 Task: Check the percentage active listings of stainless steel appliances in the last 3 years.
Action: Mouse moved to (807, 182)
Screenshot: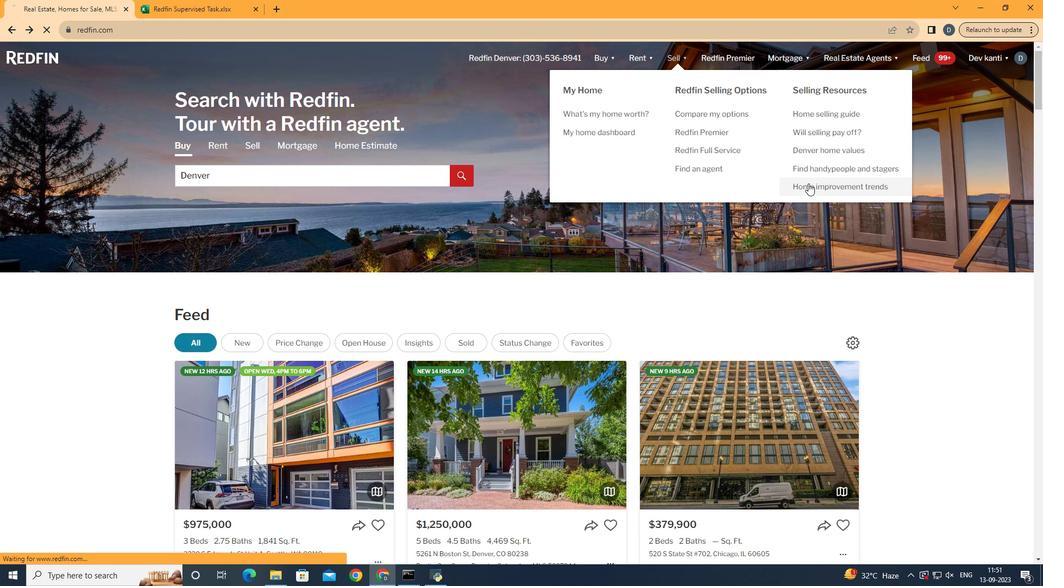 
Action: Mouse pressed left at (807, 182)
Screenshot: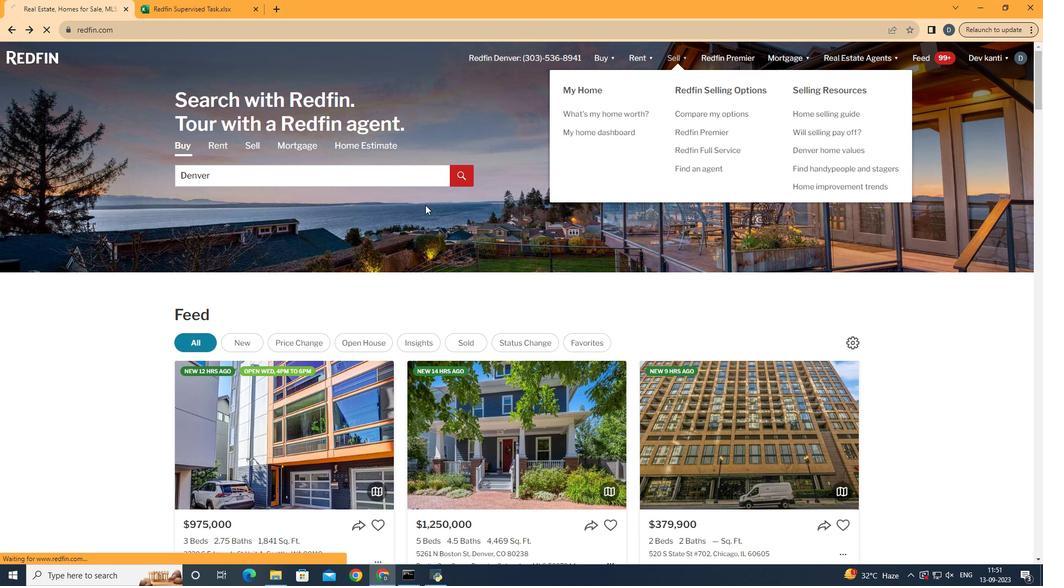 
Action: Mouse moved to (261, 211)
Screenshot: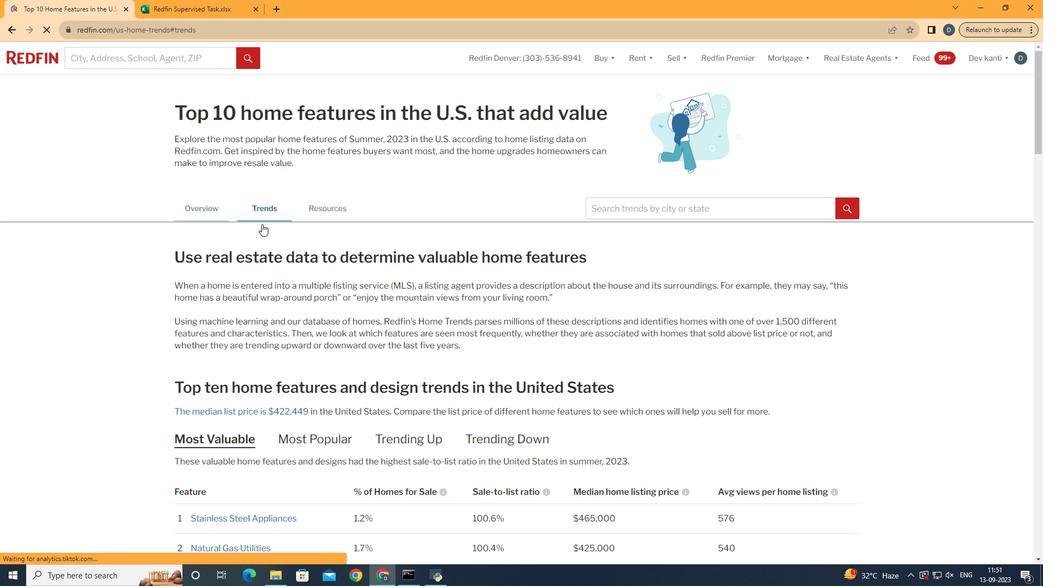 
Action: Mouse pressed left at (261, 211)
Screenshot: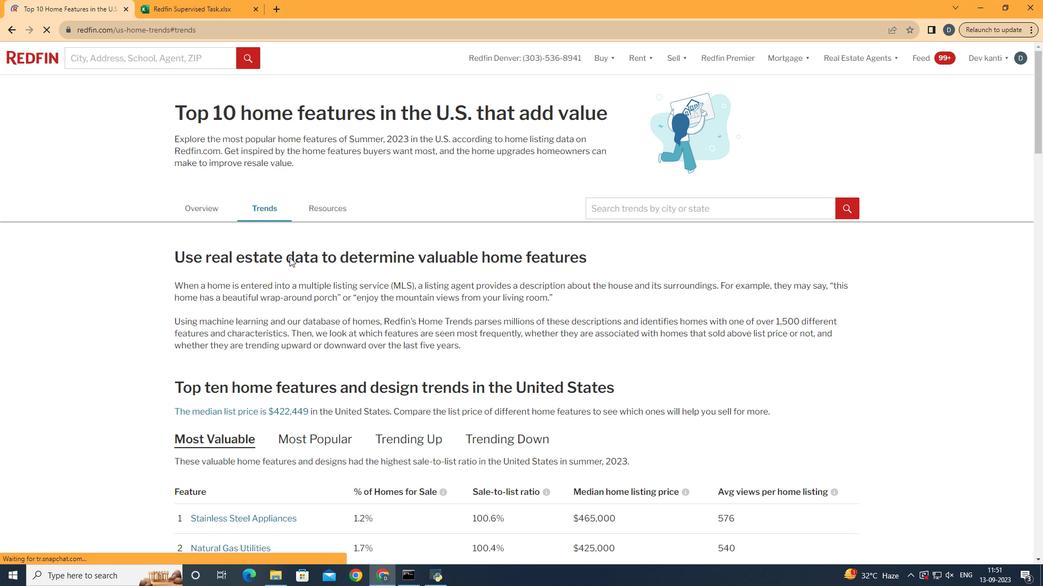 
Action: Mouse moved to (295, 262)
Screenshot: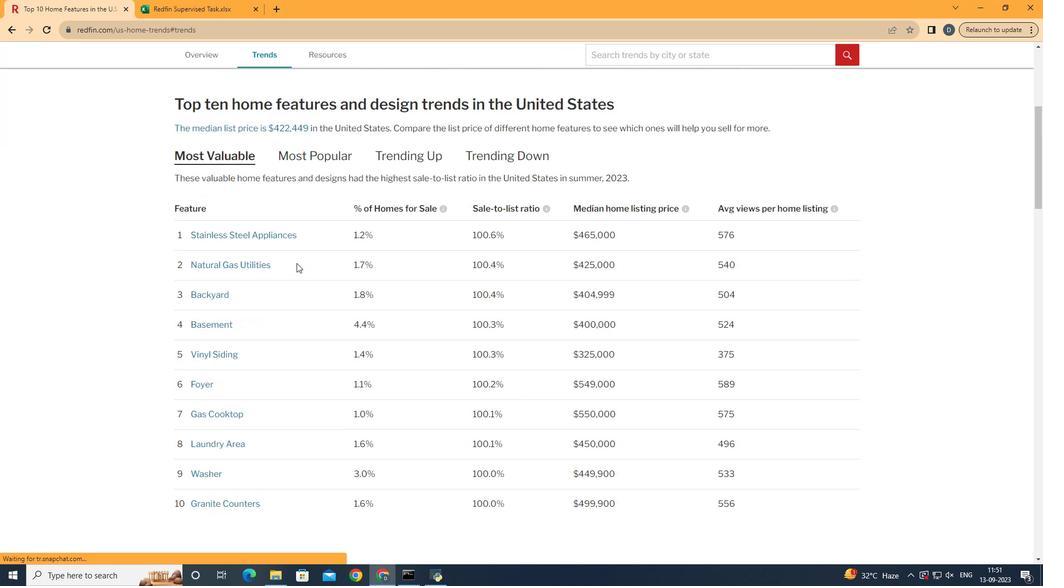 
Action: Mouse scrolled (295, 261) with delta (0, 0)
Screenshot: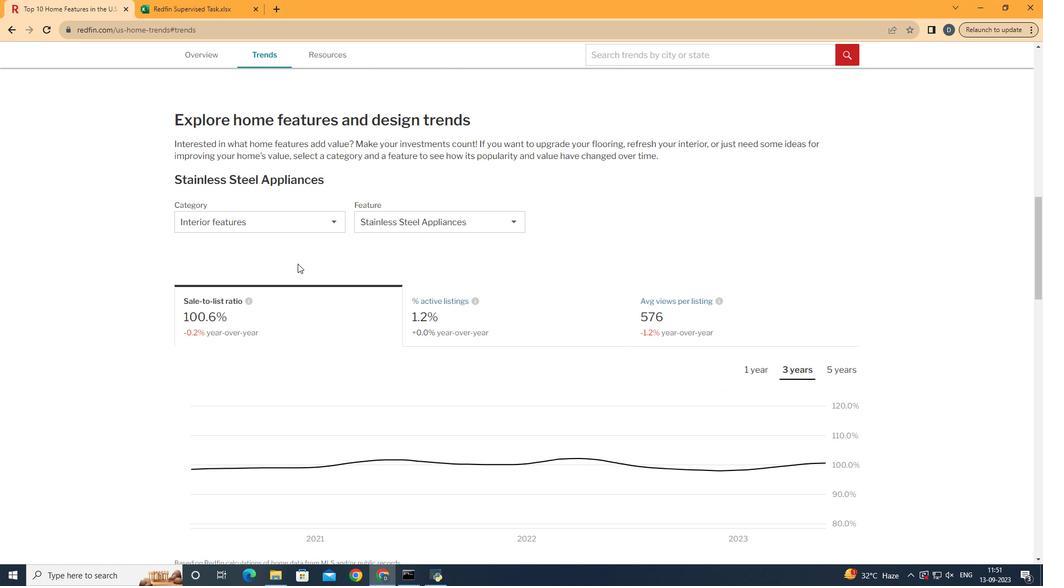 
Action: Mouse scrolled (295, 261) with delta (0, 0)
Screenshot: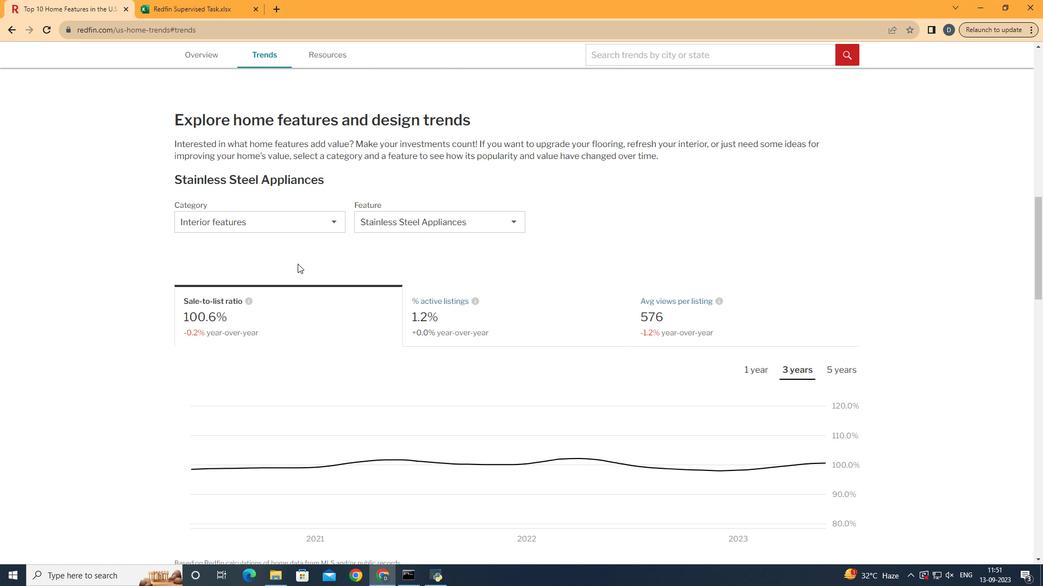 
Action: Mouse scrolled (295, 261) with delta (0, 0)
Screenshot: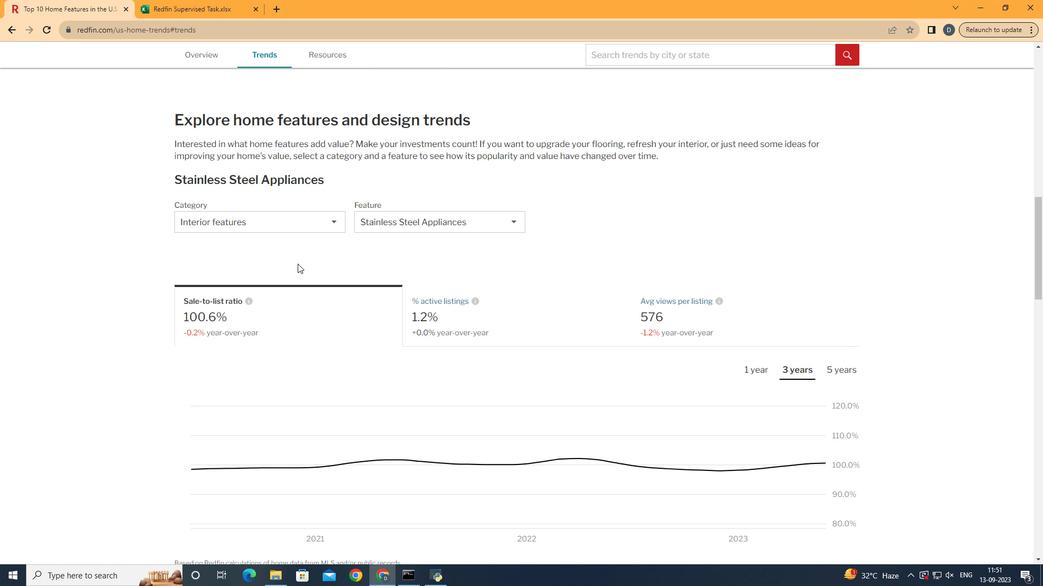 
Action: Mouse scrolled (295, 261) with delta (0, 0)
Screenshot: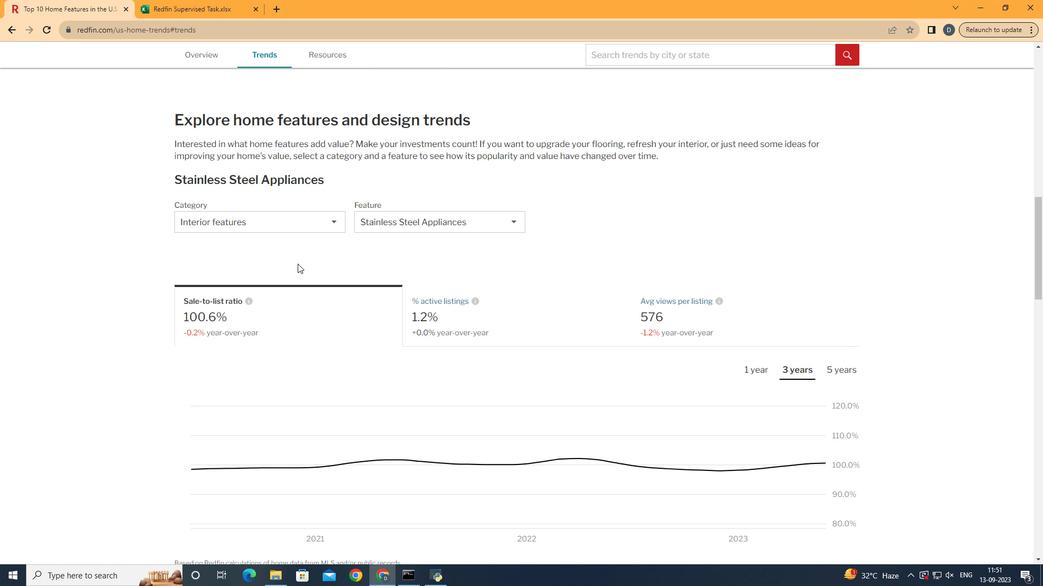 
Action: Mouse scrolled (295, 261) with delta (0, 0)
Screenshot: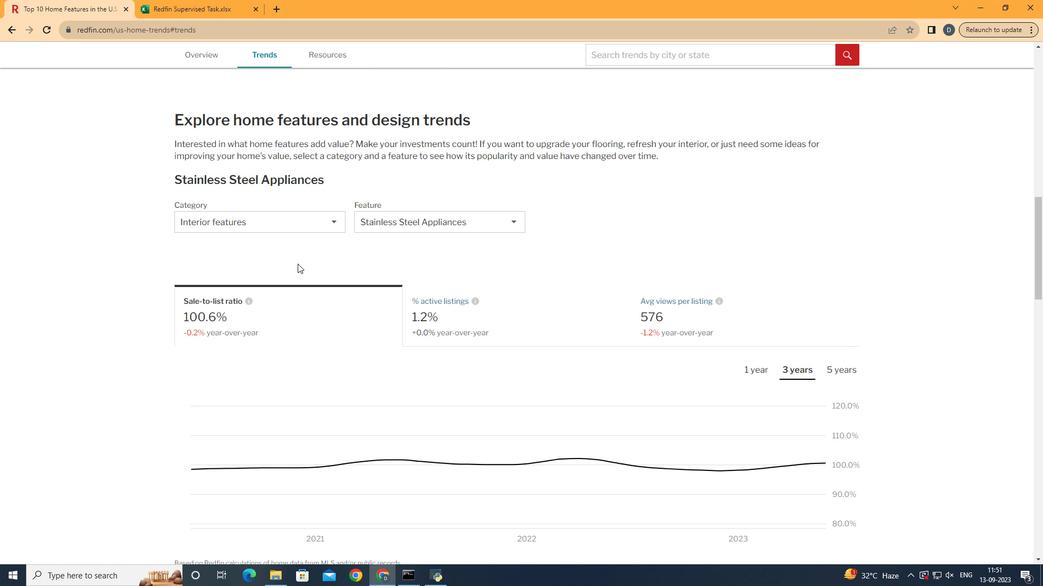 
Action: Mouse scrolled (295, 261) with delta (0, 0)
Screenshot: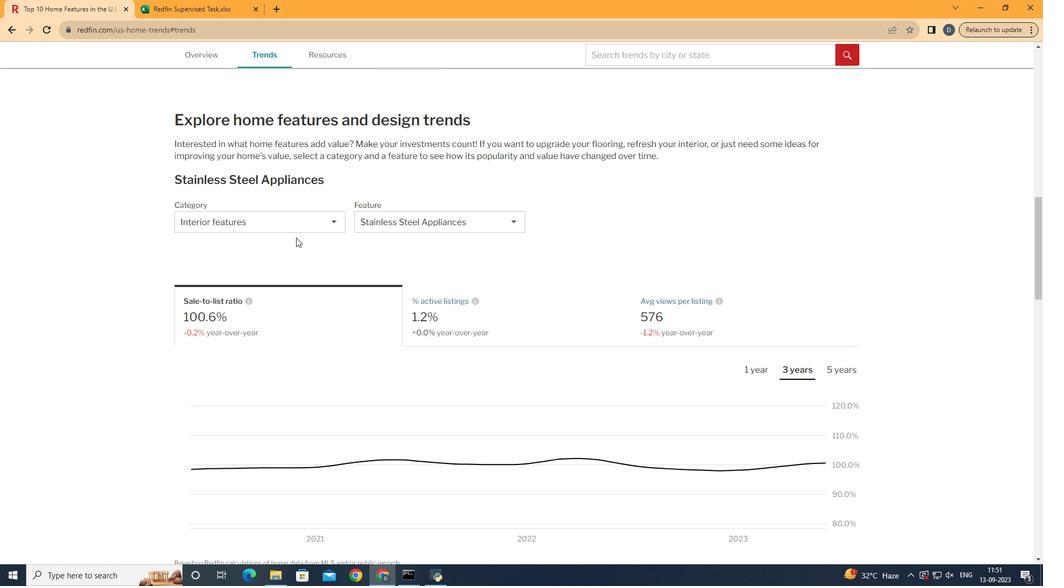 
Action: Mouse scrolled (295, 261) with delta (0, 0)
Screenshot: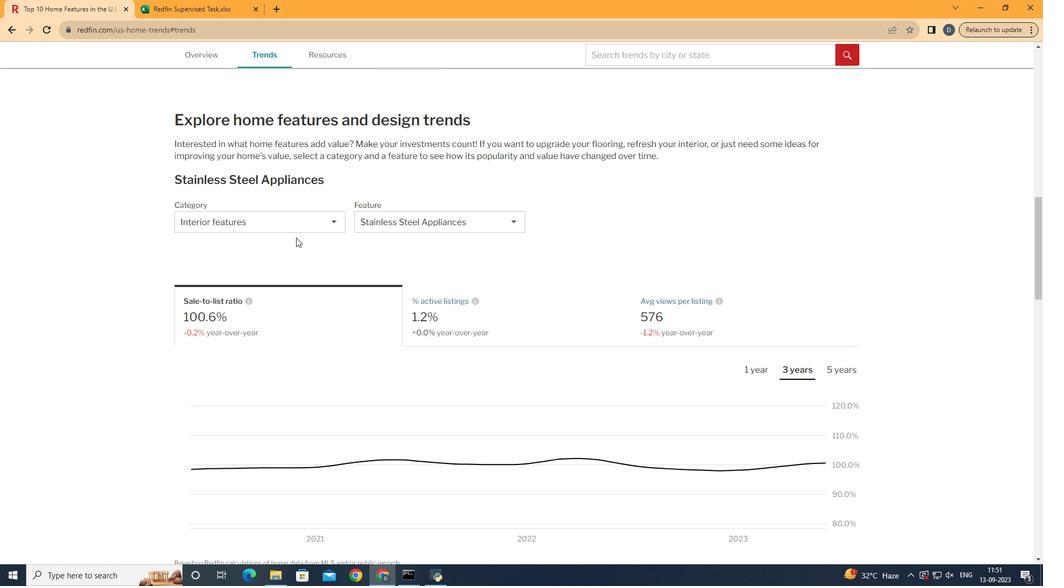 
Action: Mouse scrolled (295, 261) with delta (0, 0)
Screenshot: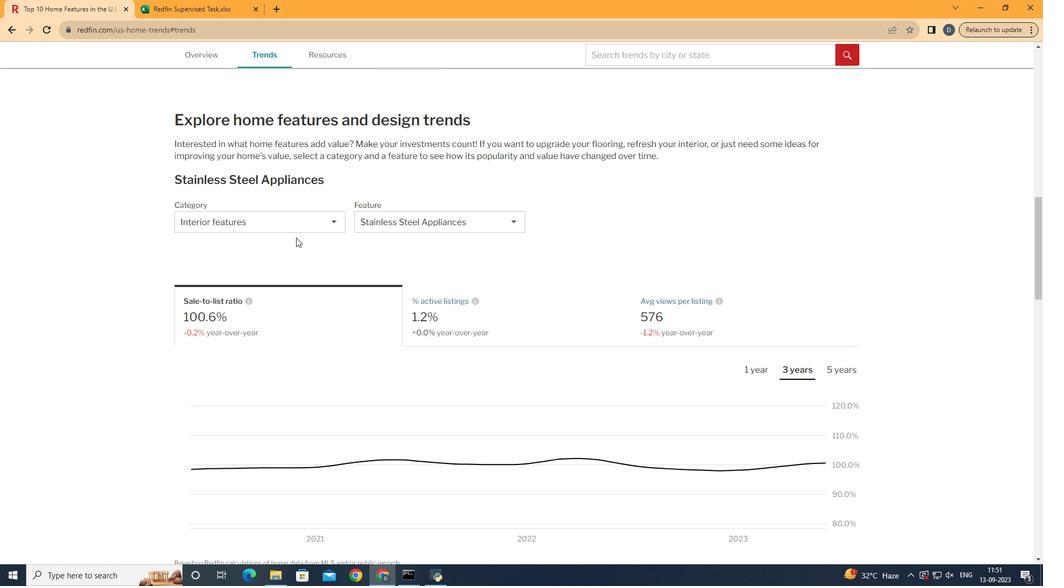 
Action: Mouse moved to (294, 221)
Screenshot: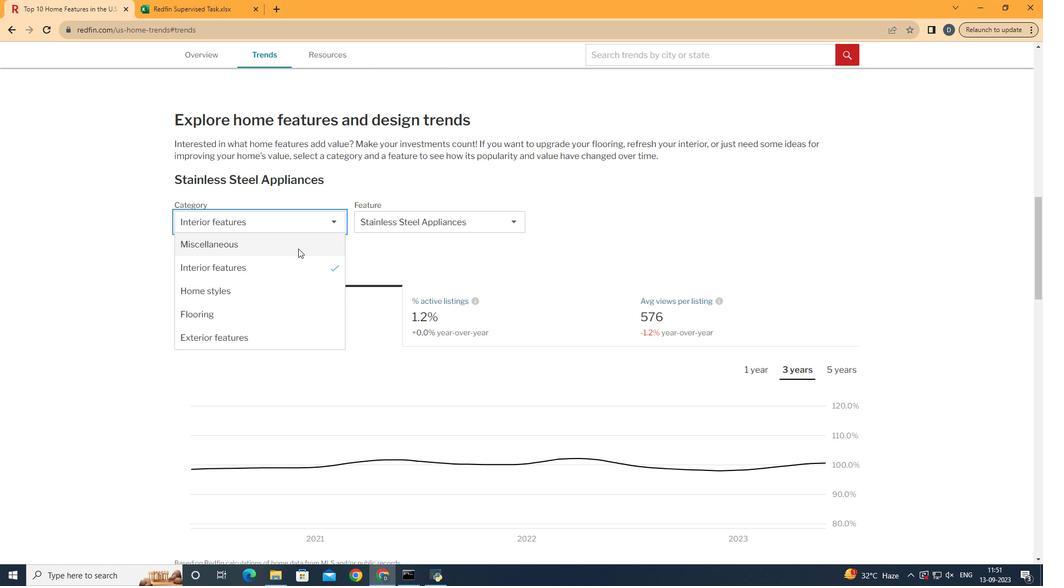 
Action: Mouse pressed left at (294, 221)
Screenshot: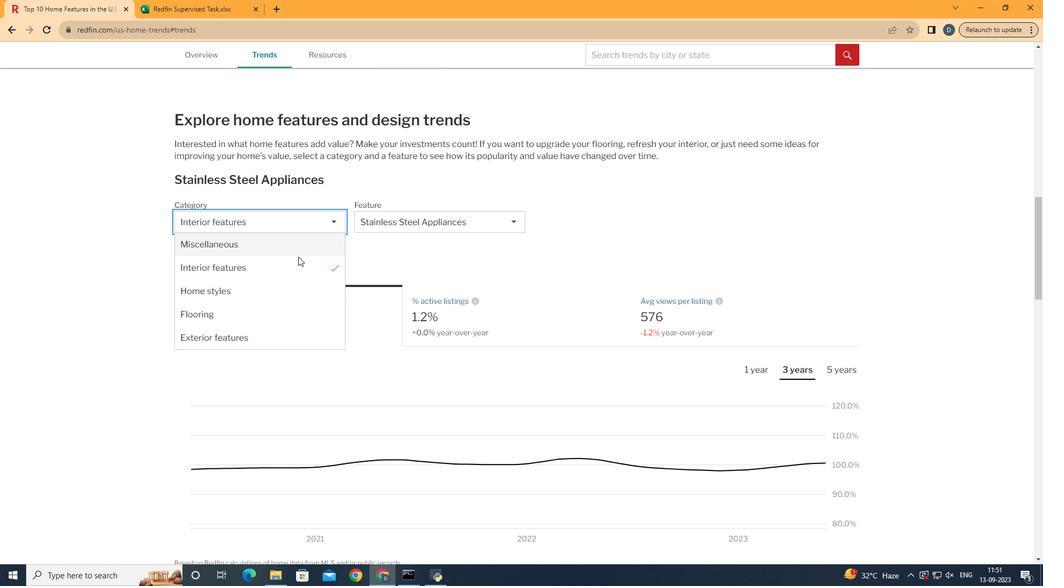 
Action: Mouse moved to (297, 260)
Screenshot: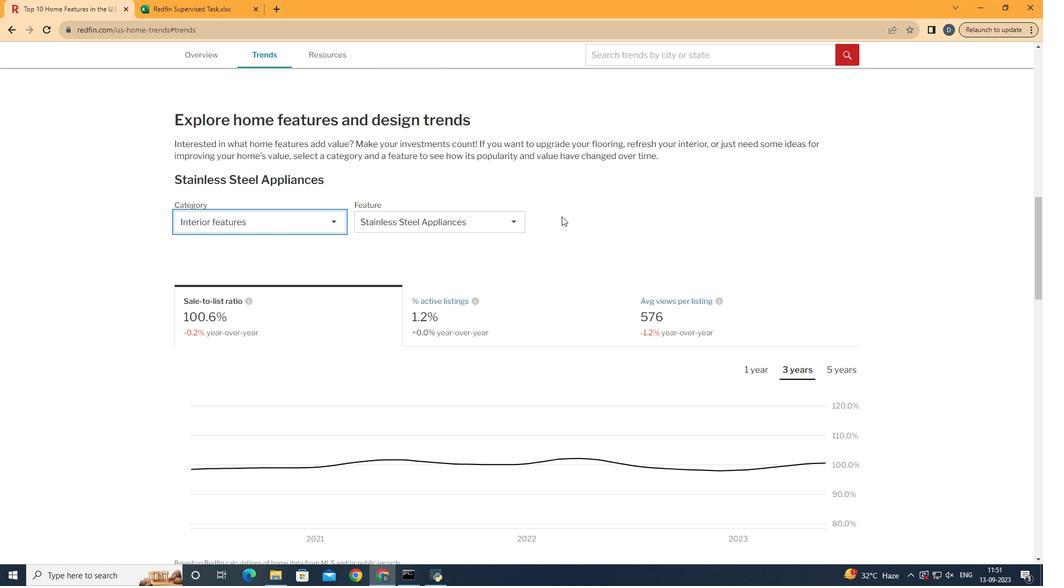 
Action: Mouse pressed left at (297, 260)
Screenshot: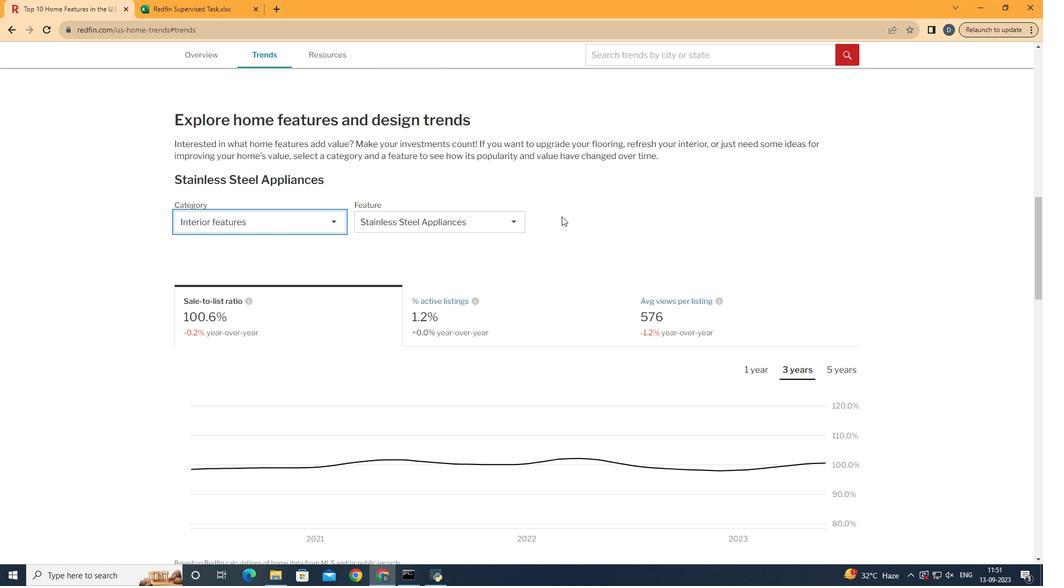 
Action: Mouse moved to (493, 221)
Screenshot: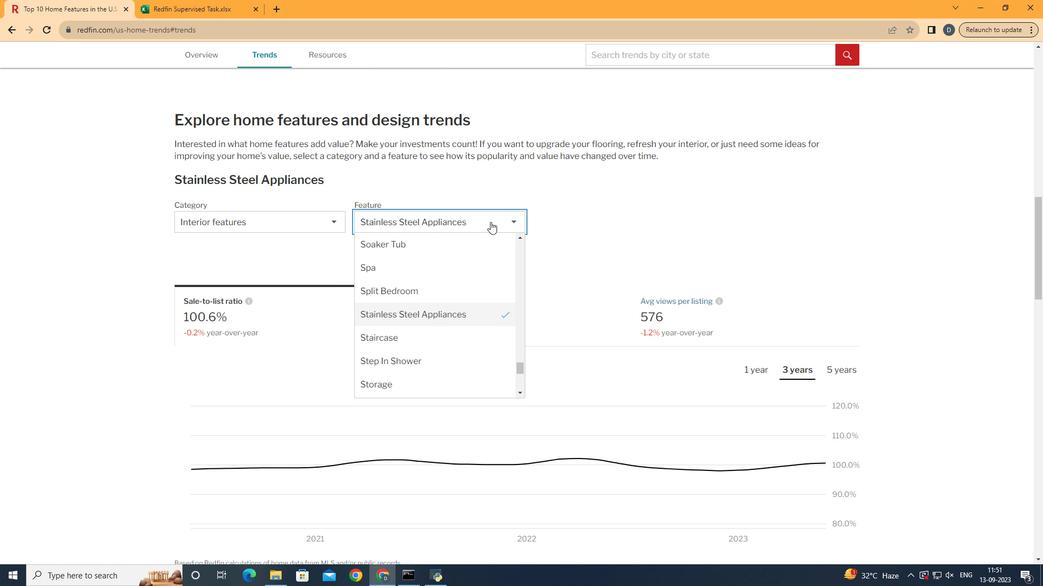 
Action: Mouse pressed left at (493, 221)
Screenshot: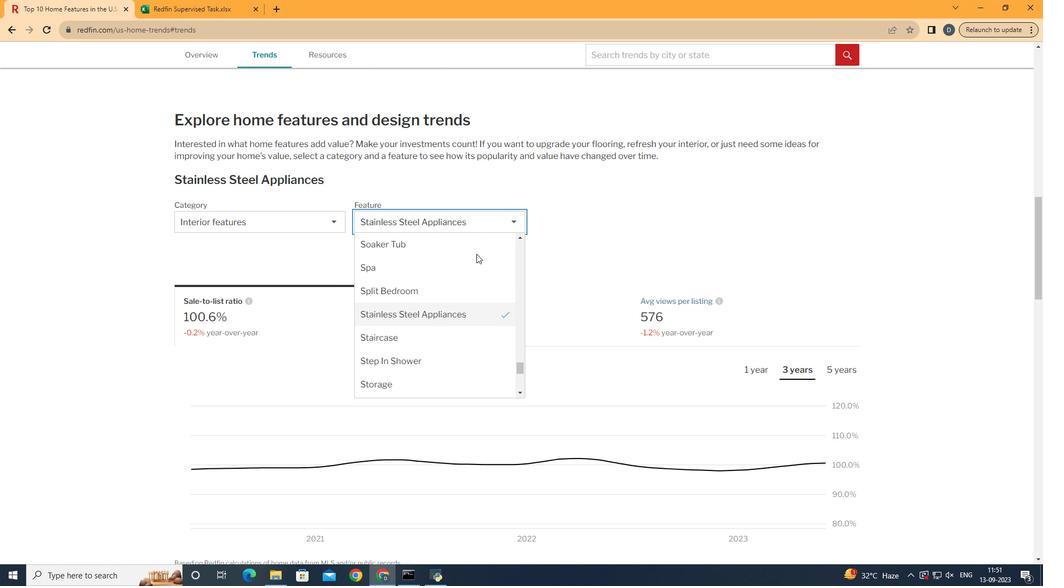 
Action: Mouse moved to (469, 312)
Screenshot: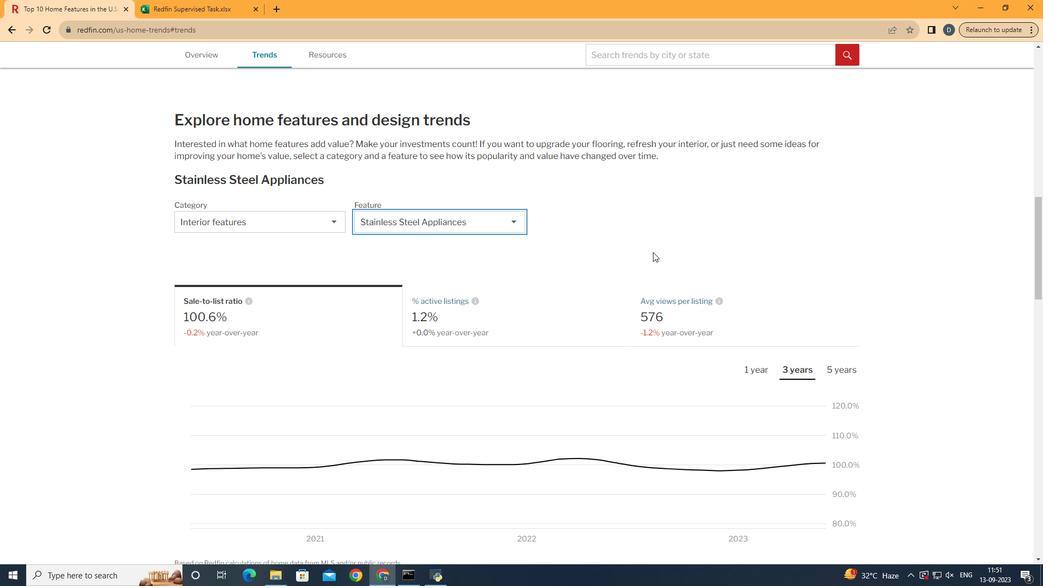 
Action: Mouse pressed left at (469, 312)
Screenshot: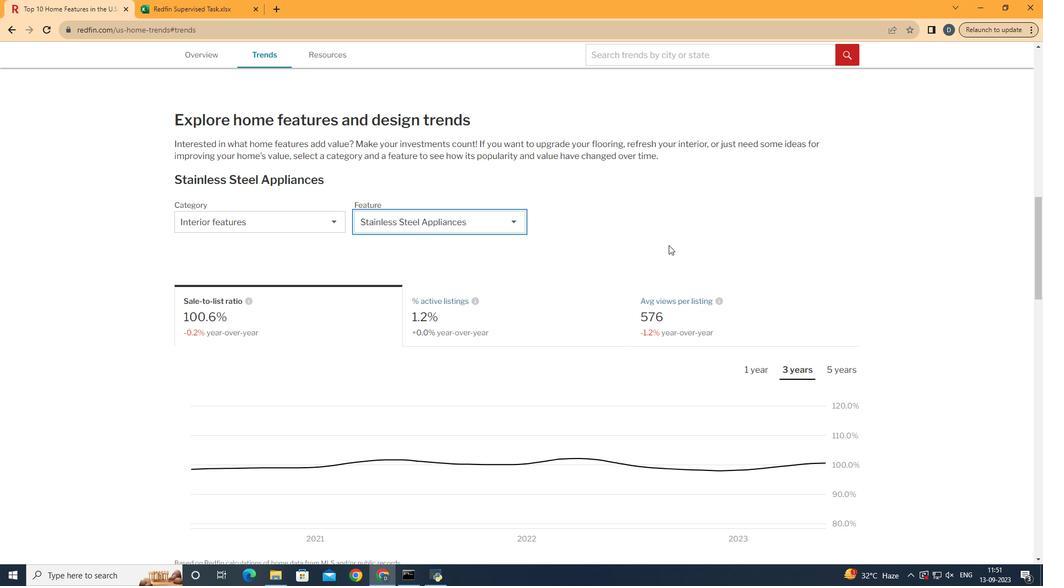 
Action: Mouse moved to (667, 244)
Screenshot: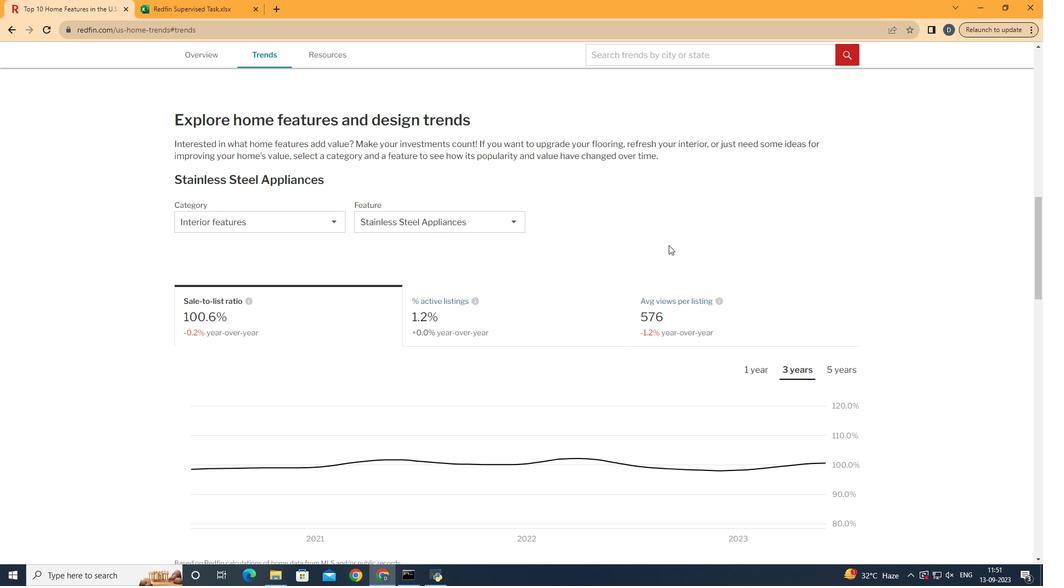 
Action: Mouse pressed left at (667, 244)
Screenshot: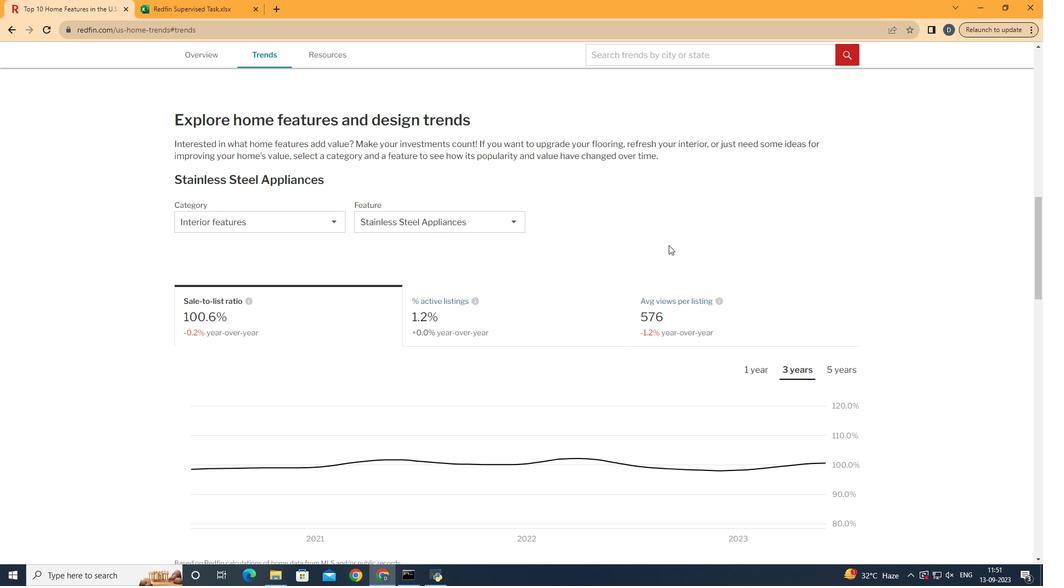 
Action: Mouse scrolled (667, 243) with delta (0, 0)
Screenshot: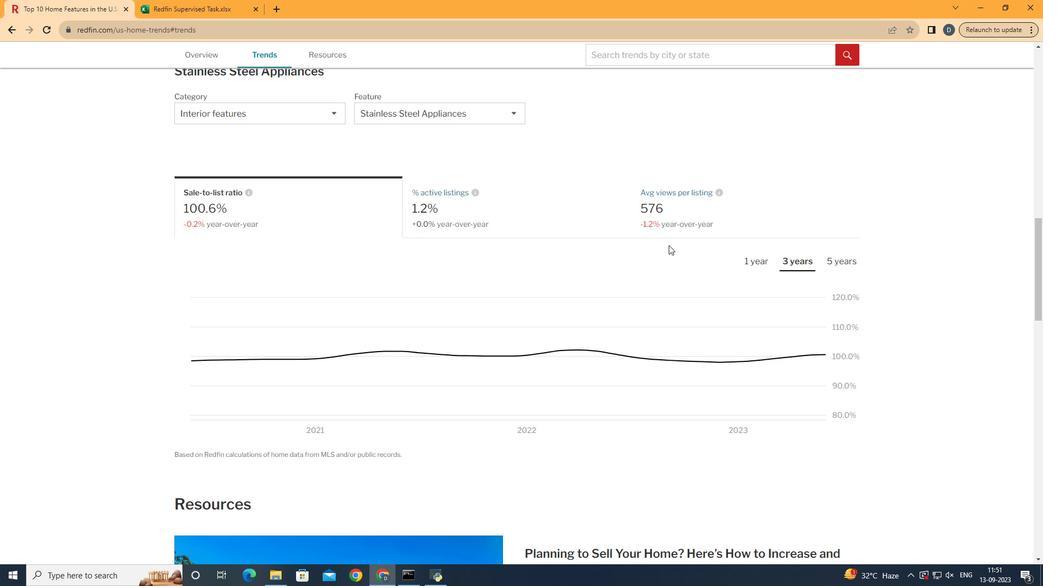 
Action: Mouse scrolled (667, 243) with delta (0, 0)
Screenshot: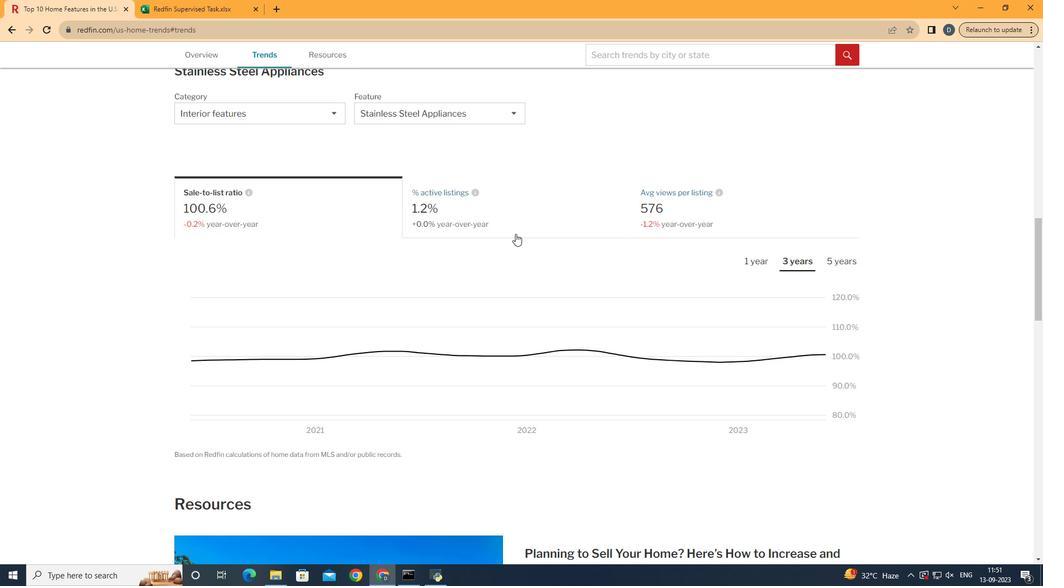 
Action: Mouse moved to (487, 213)
Screenshot: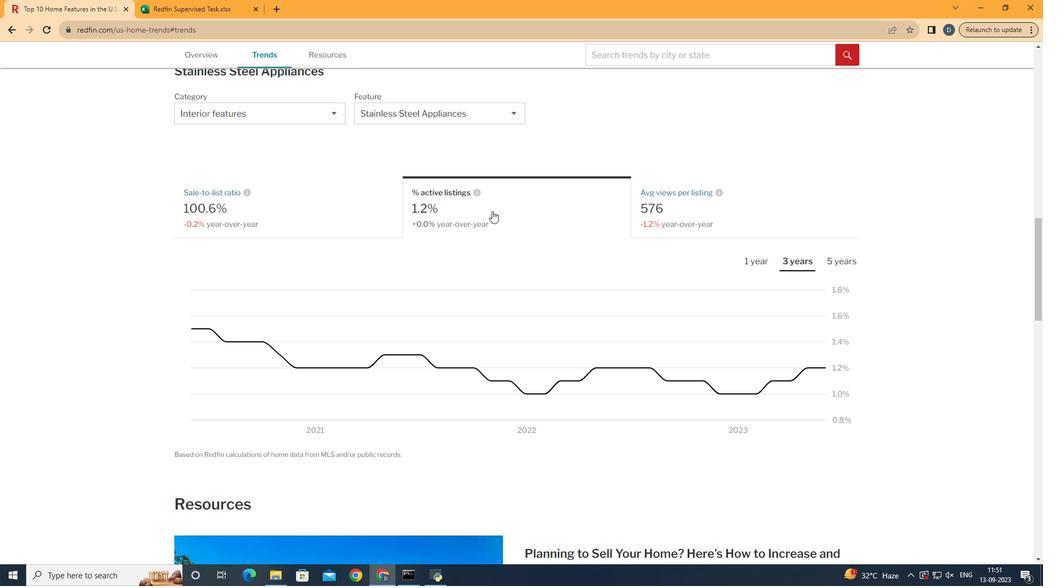 
Action: Mouse pressed left at (487, 213)
Screenshot: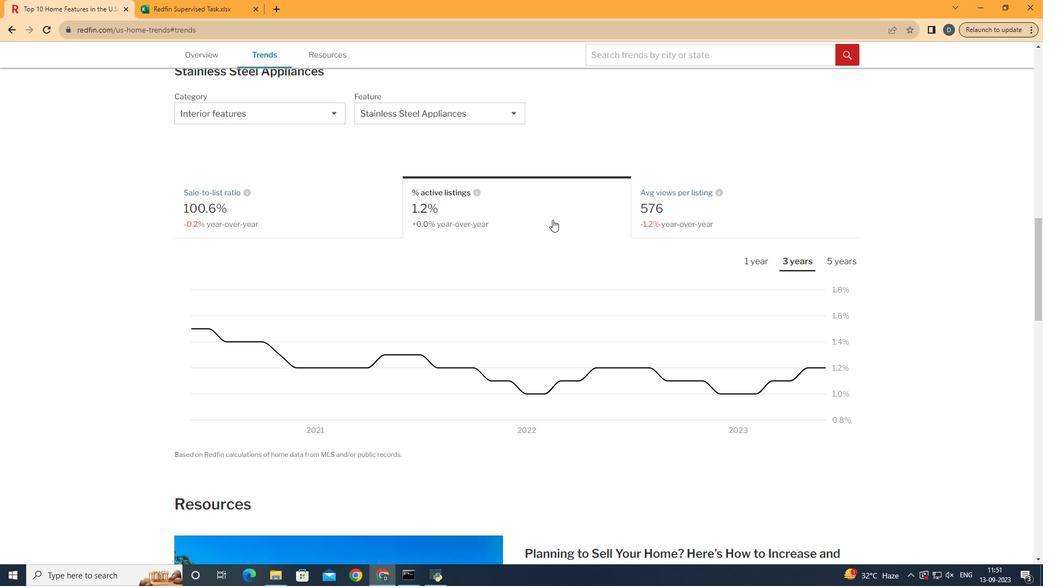 
Action: Mouse moved to (801, 259)
Screenshot: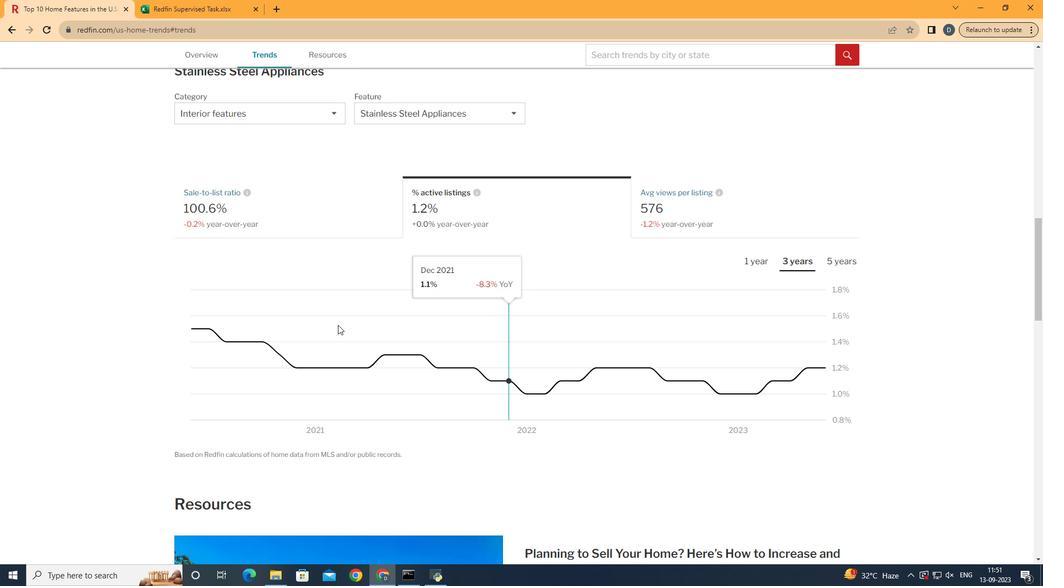 
Action: Mouse pressed left at (801, 259)
Screenshot: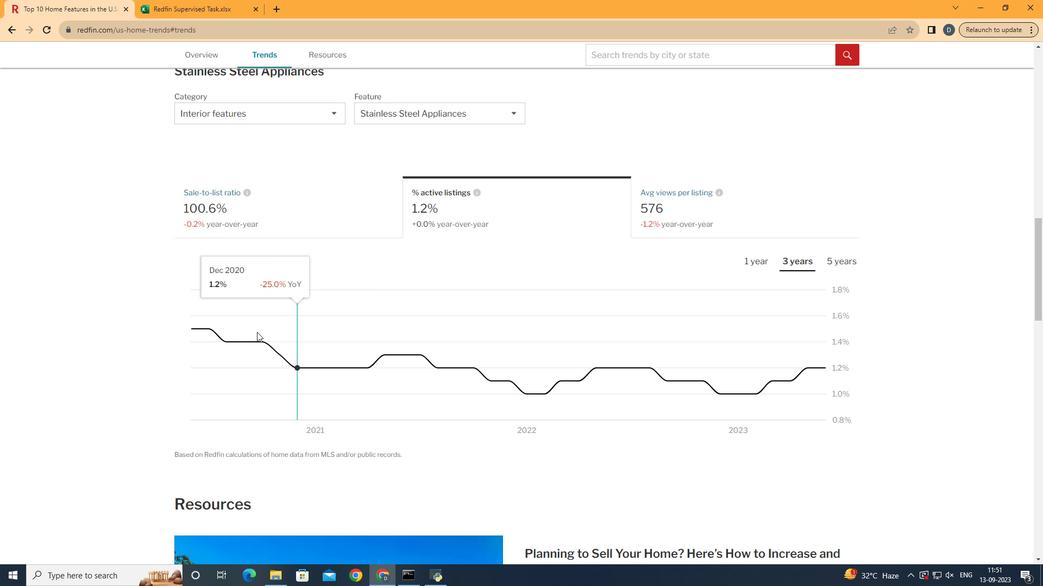 
Action: Mouse moved to (848, 345)
Screenshot: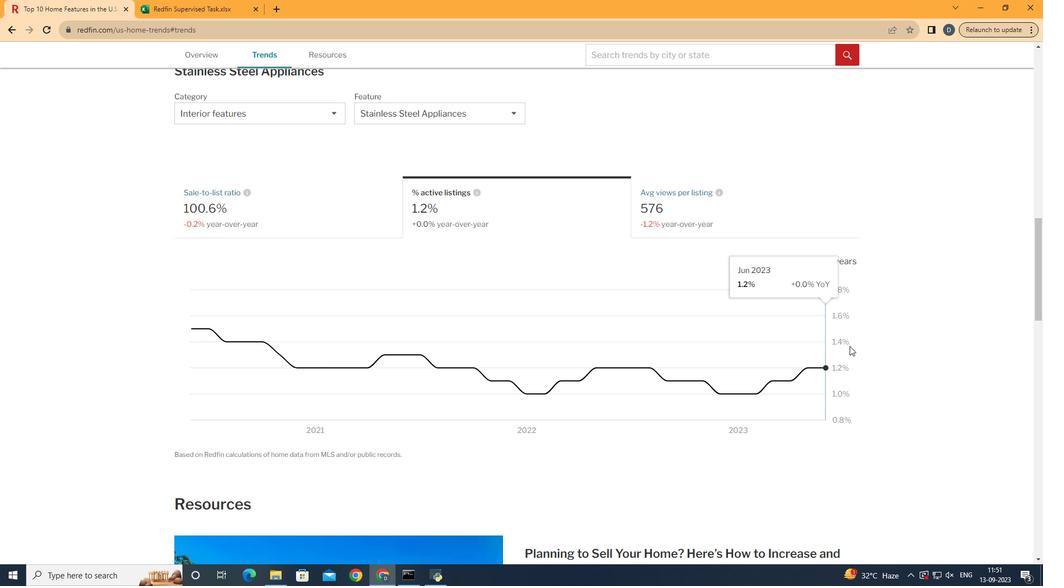 
